 Task: Refresh the list of leads which are created by the users
Action: Mouse moved to (146, 150)
Screenshot: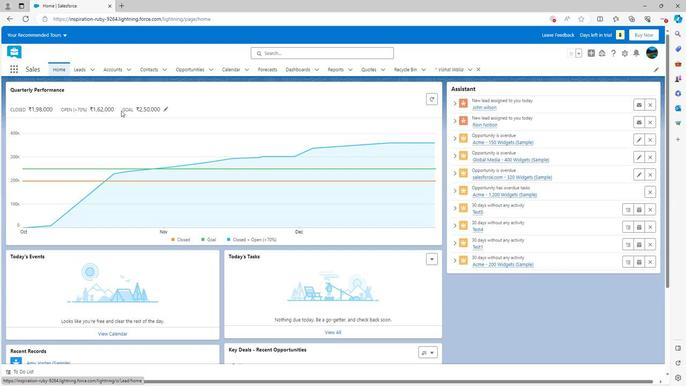 
Action: Mouse scrolled (146, 149) with delta (0, 0)
Screenshot: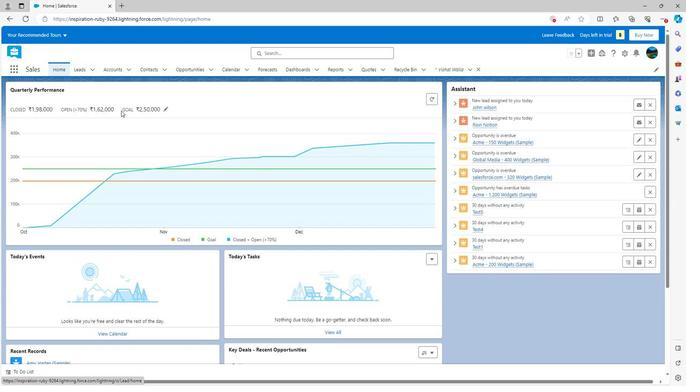 
Action: Mouse scrolled (146, 149) with delta (0, 0)
Screenshot: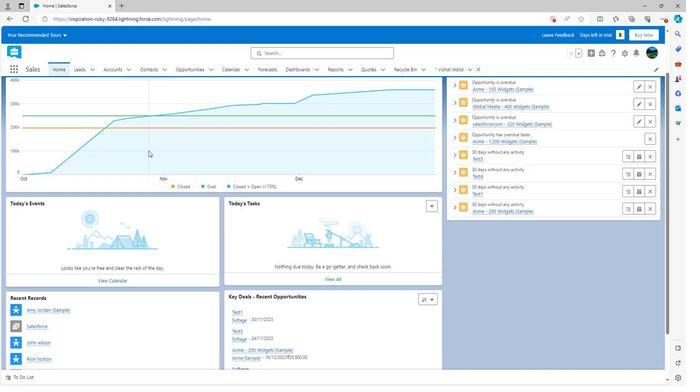 
Action: Mouse scrolled (146, 149) with delta (0, 0)
Screenshot: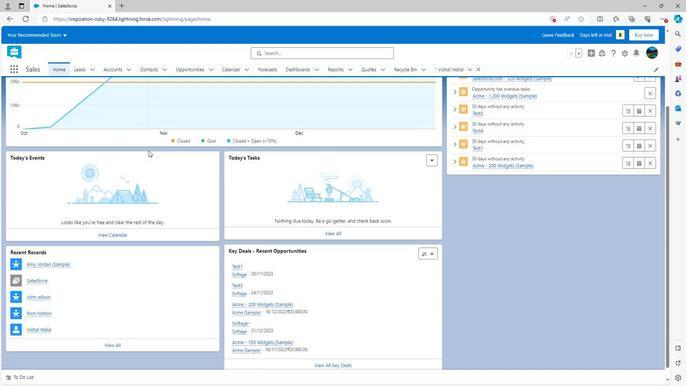 
Action: Mouse scrolled (146, 149) with delta (0, 0)
Screenshot: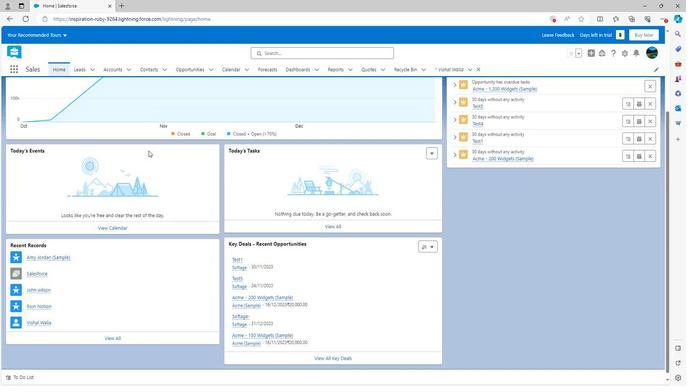 
Action: Mouse scrolled (146, 150) with delta (0, 0)
Screenshot: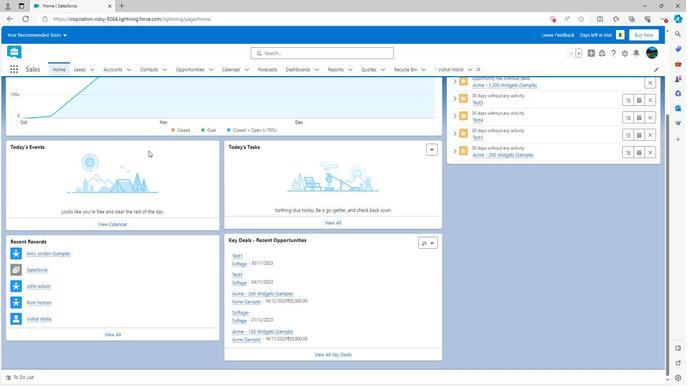 
Action: Mouse scrolled (146, 150) with delta (0, 0)
Screenshot: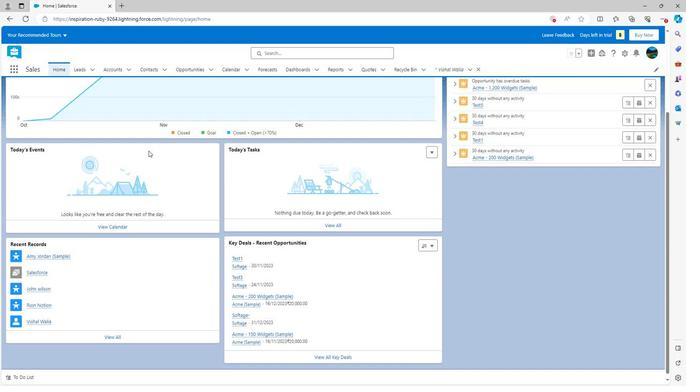 
Action: Mouse scrolled (146, 150) with delta (0, 0)
Screenshot: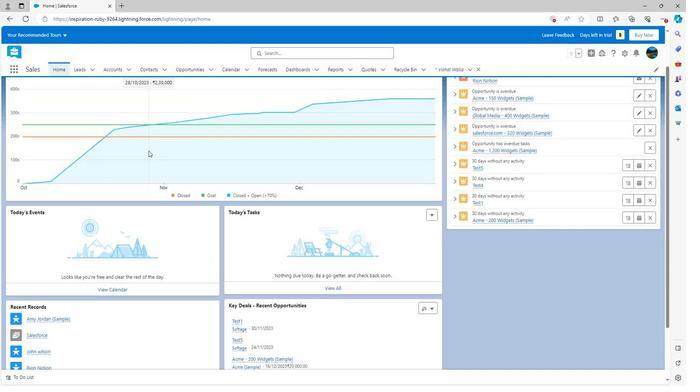 
Action: Mouse scrolled (146, 150) with delta (0, 0)
Screenshot: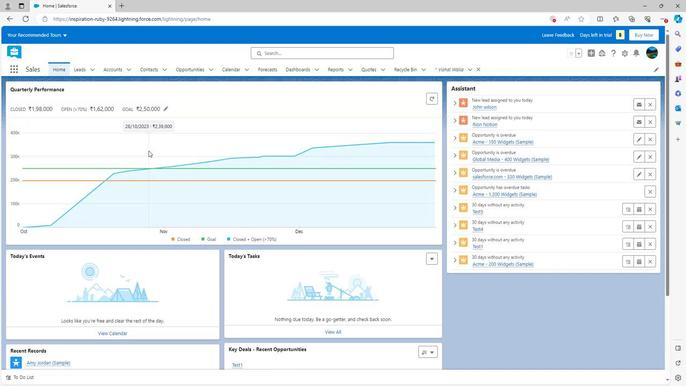 
Action: Mouse scrolled (146, 150) with delta (0, 0)
Screenshot: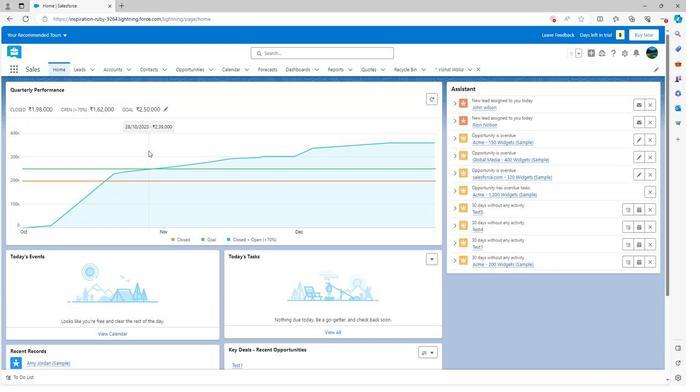 
Action: Mouse moved to (75, 70)
Screenshot: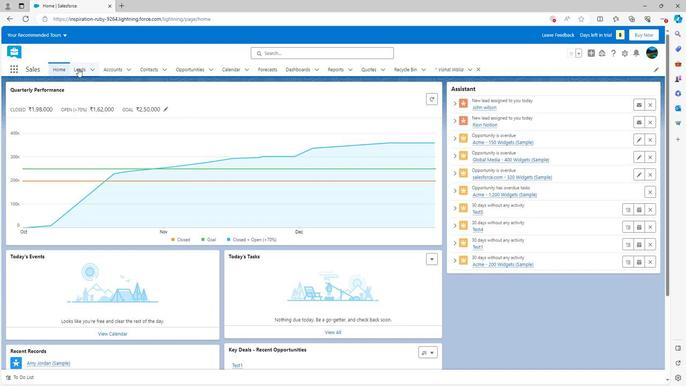 
Action: Mouse pressed left at (75, 70)
Screenshot: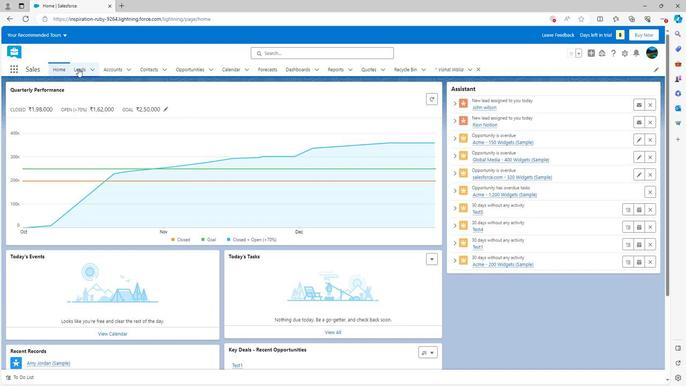 
Action: Mouse moved to (89, 71)
Screenshot: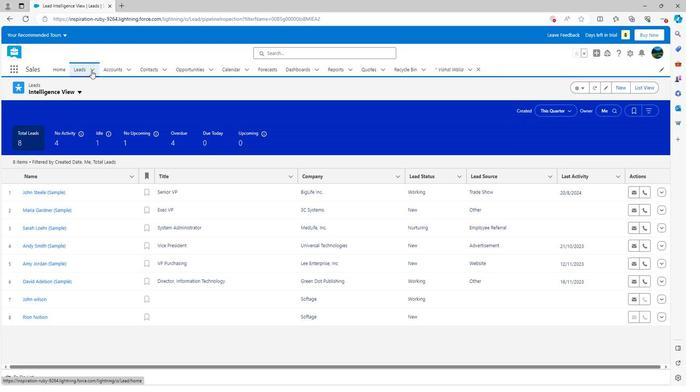 
Action: Mouse pressed left at (89, 71)
Screenshot: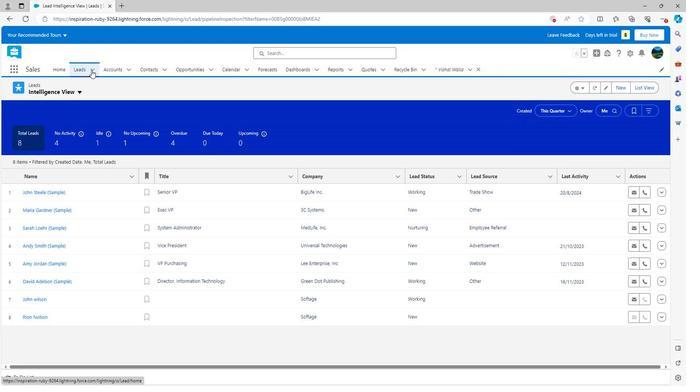 
Action: Mouse moved to (80, 176)
Screenshot: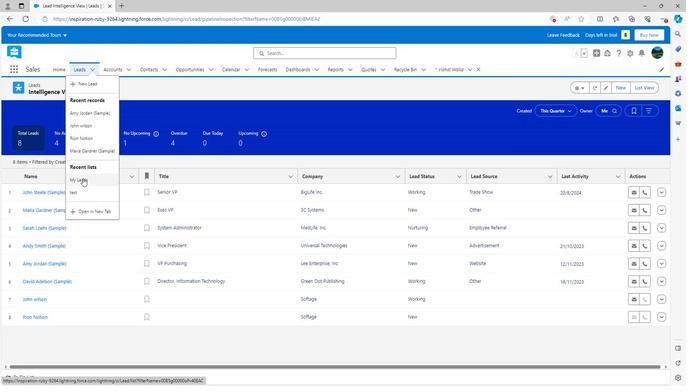
Action: Mouse pressed left at (80, 176)
Screenshot: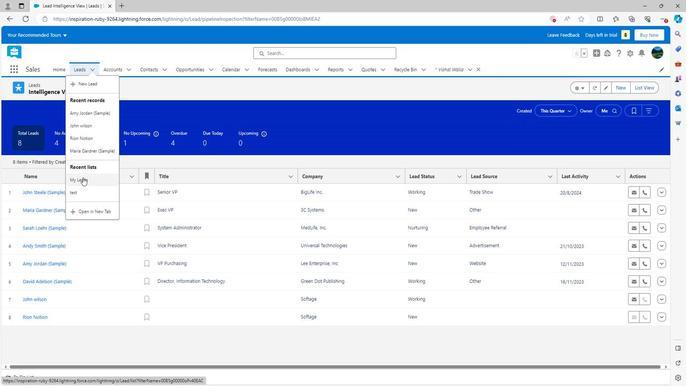 
Action: Mouse moved to (616, 106)
Screenshot: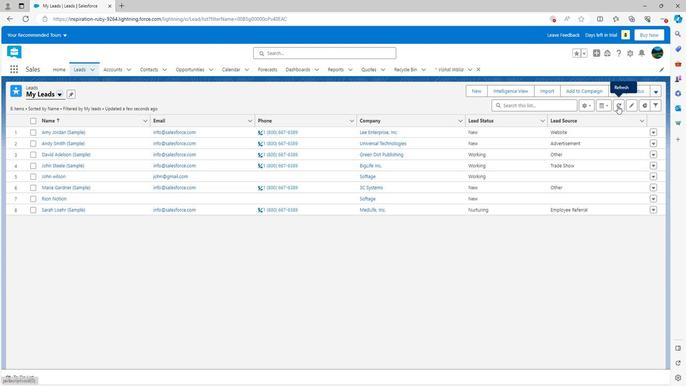 
Action: Mouse pressed left at (616, 106)
Screenshot: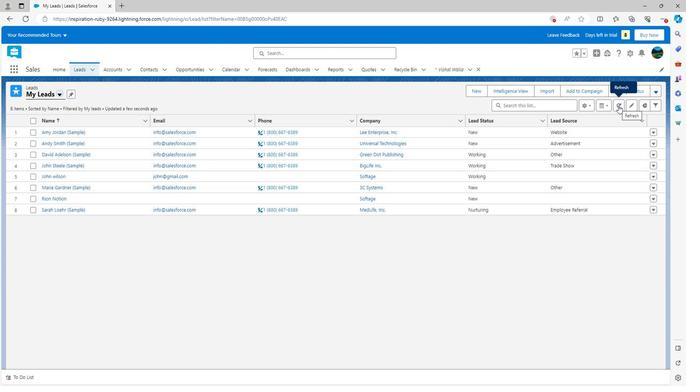 
Action: Mouse moved to (614, 105)
Screenshot: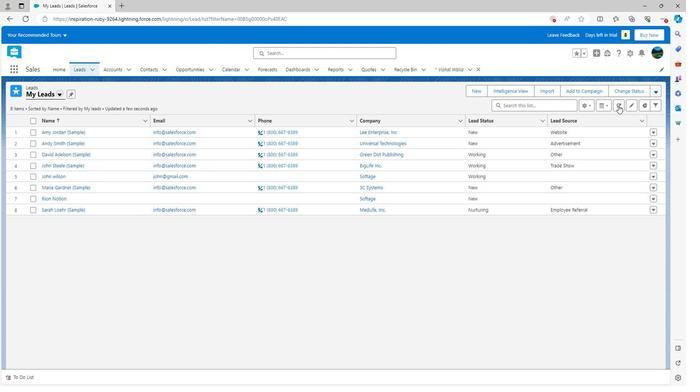 
Action: Mouse pressed left at (614, 105)
Screenshot: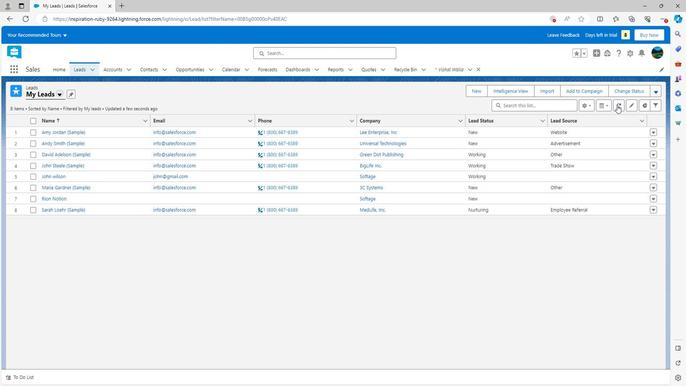 
Action: Mouse moved to (139, 139)
Screenshot: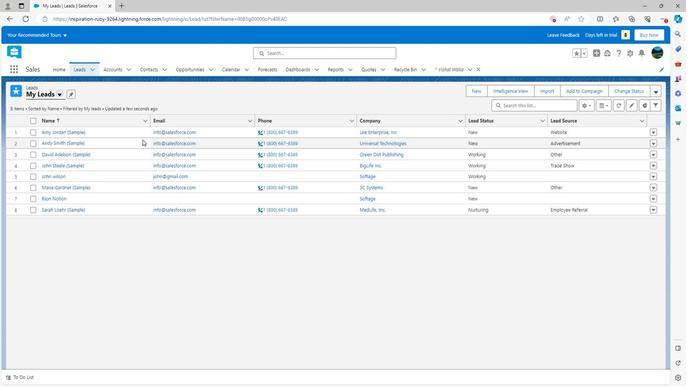
Action: Mouse scrolled (139, 139) with delta (0, 0)
Screenshot: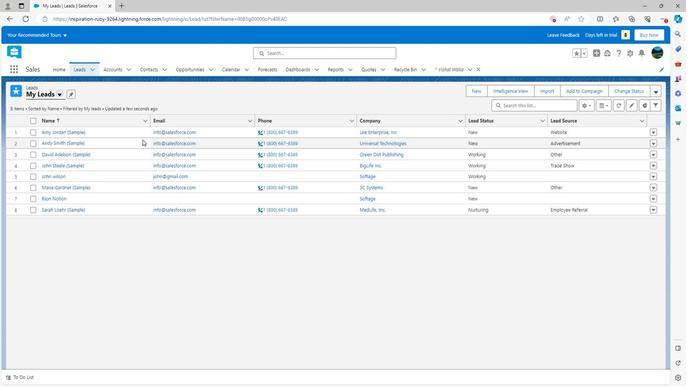 
Action: Mouse moved to (47, 205)
Screenshot: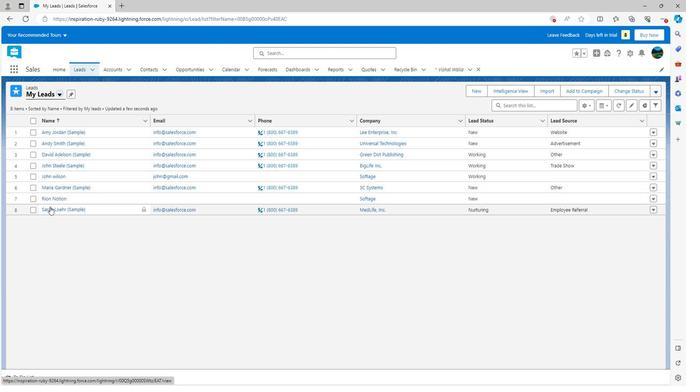 
